 Task: Create a due date automation trigger when advanced on, on the wednesday before a card is due add fields with custom field "Resume" set at 11:00 AM.
Action: Mouse moved to (1180, 85)
Screenshot: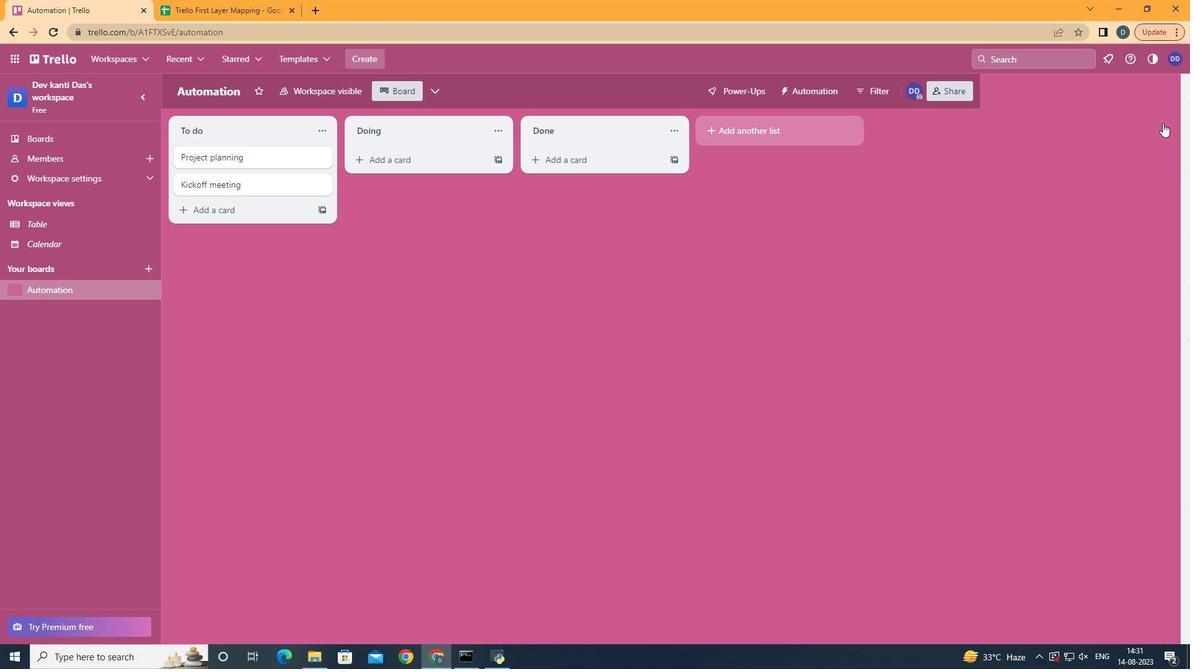
Action: Mouse pressed left at (1180, 85)
Screenshot: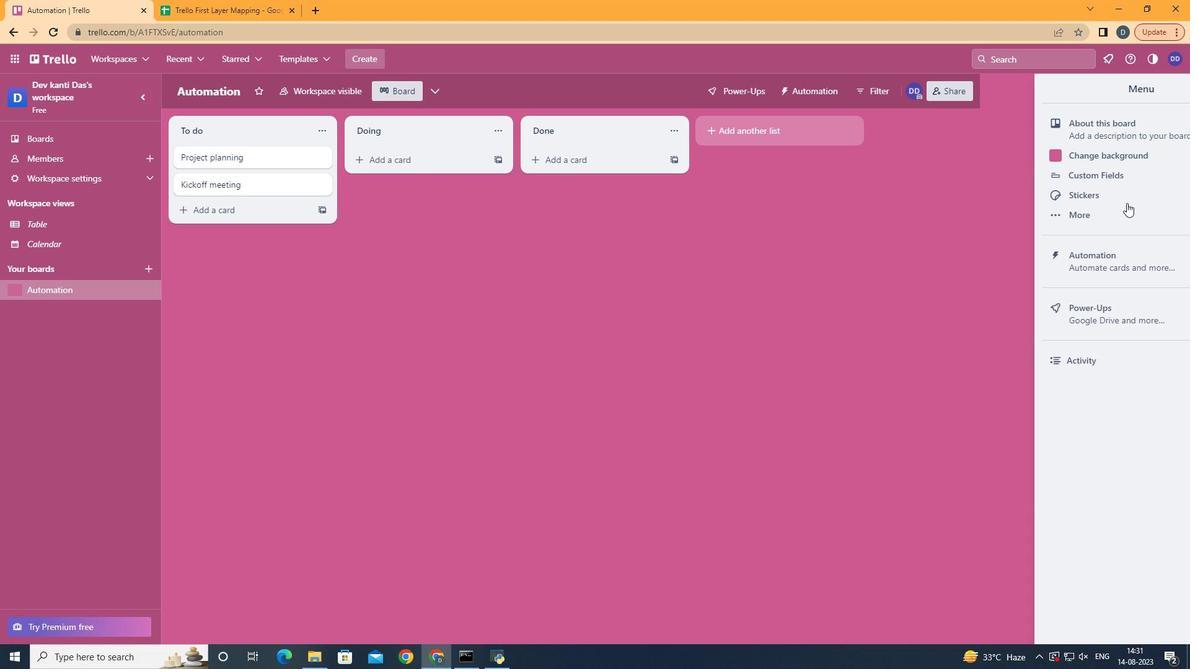 
Action: Mouse moved to (1103, 256)
Screenshot: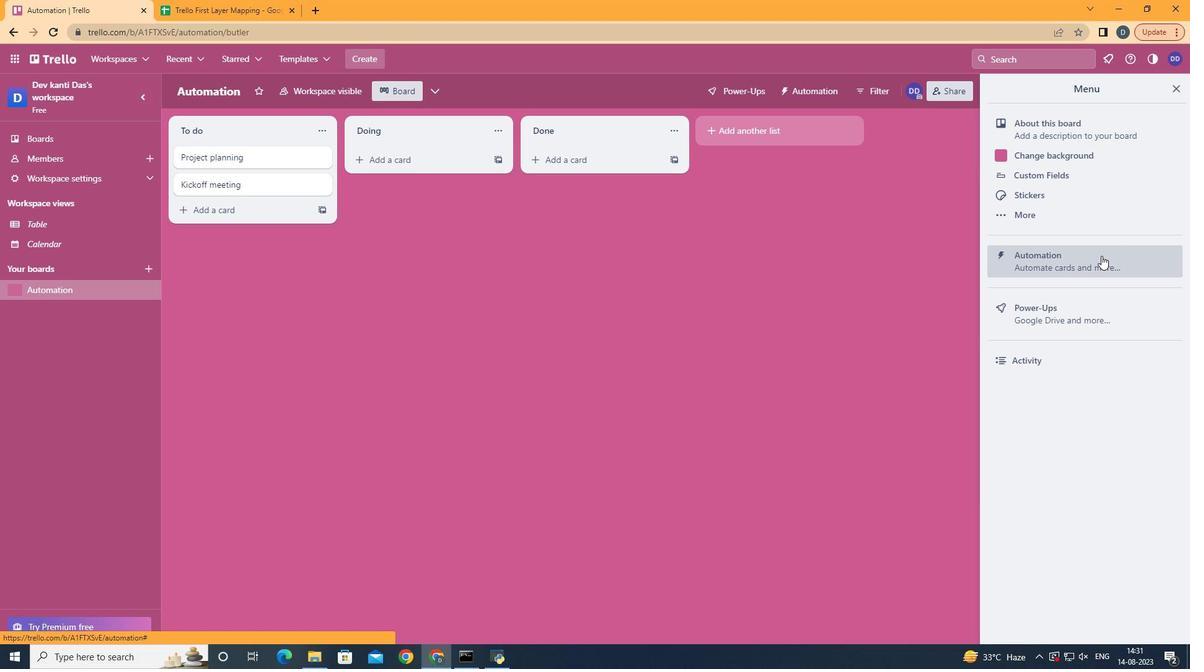 
Action: Mouse pressed left at (1103, 256)
Screenshot: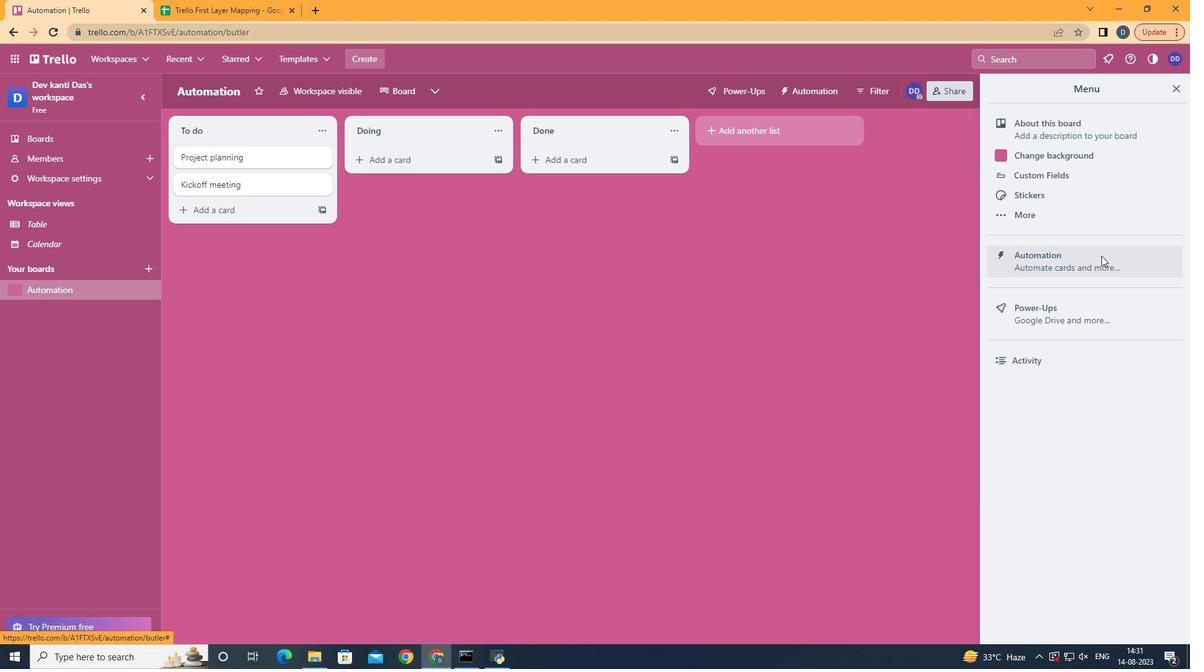 
Action: Mouse moved to (225, 242)
Screenshot: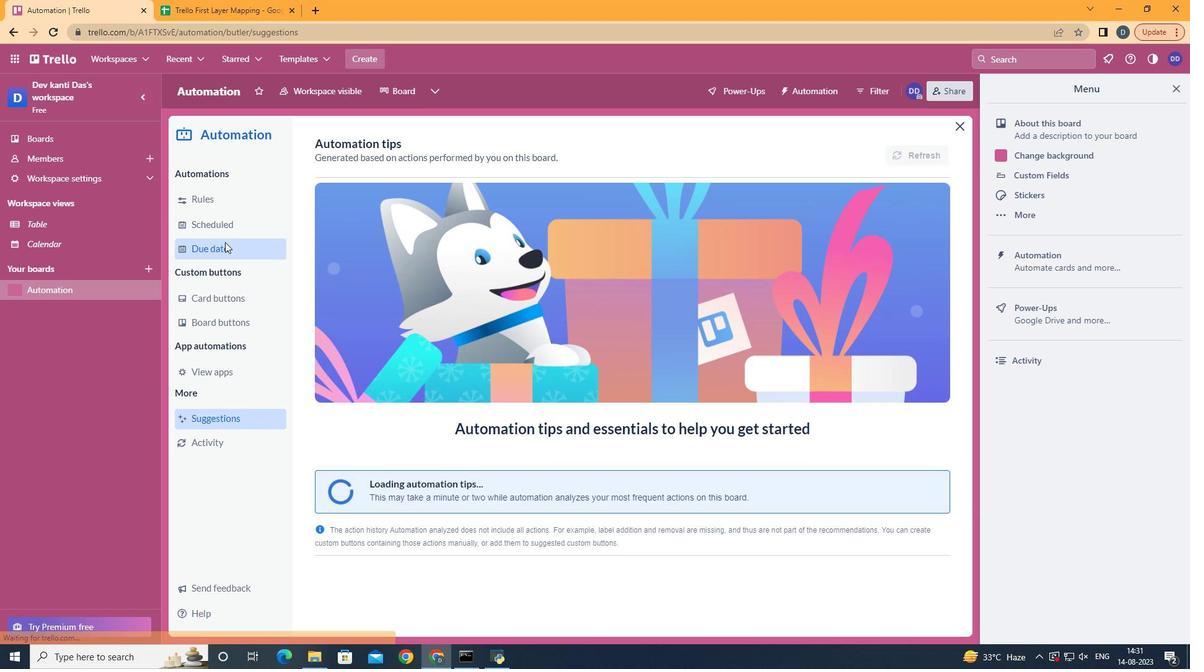 
Action: Mouse pressed left at (225, 242)
Screenshot: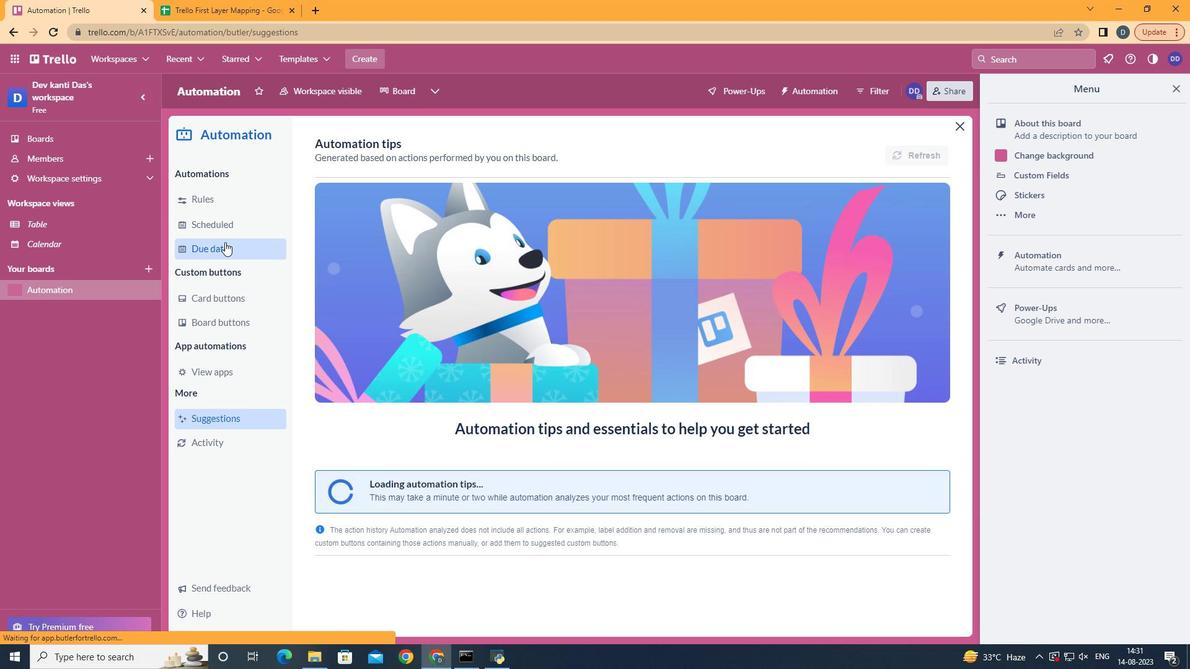 
Action: Mouse moved to (886, 151)
Screenshot: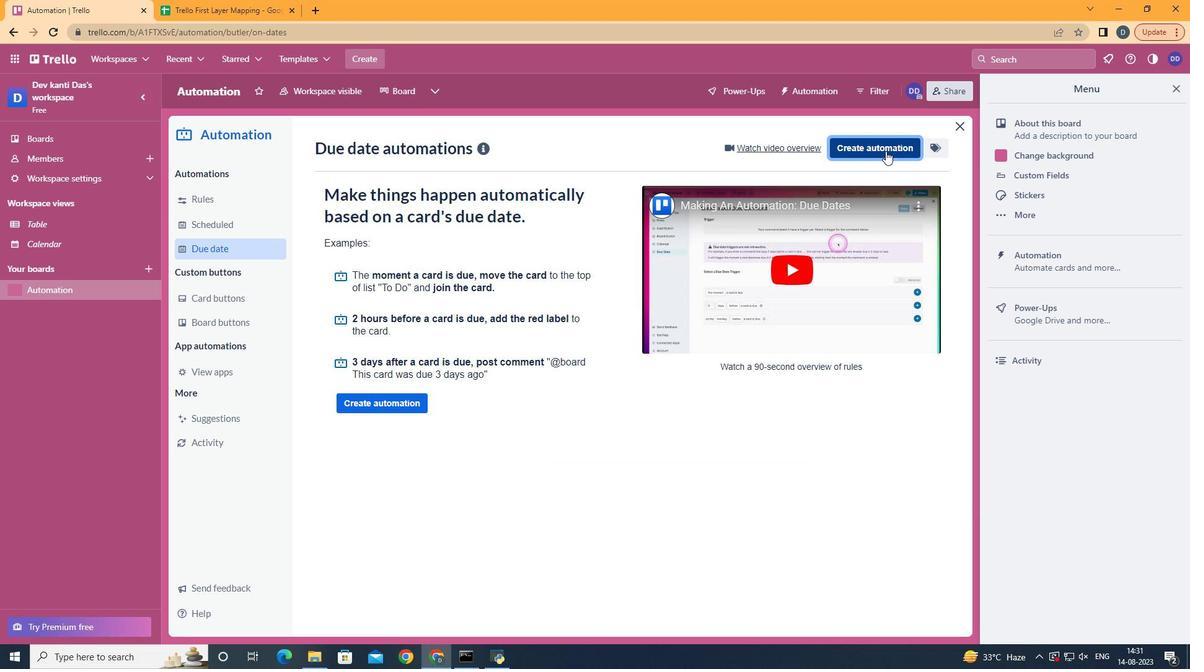 
Action: Mouse pressed left at (886, 151)
Screenshot: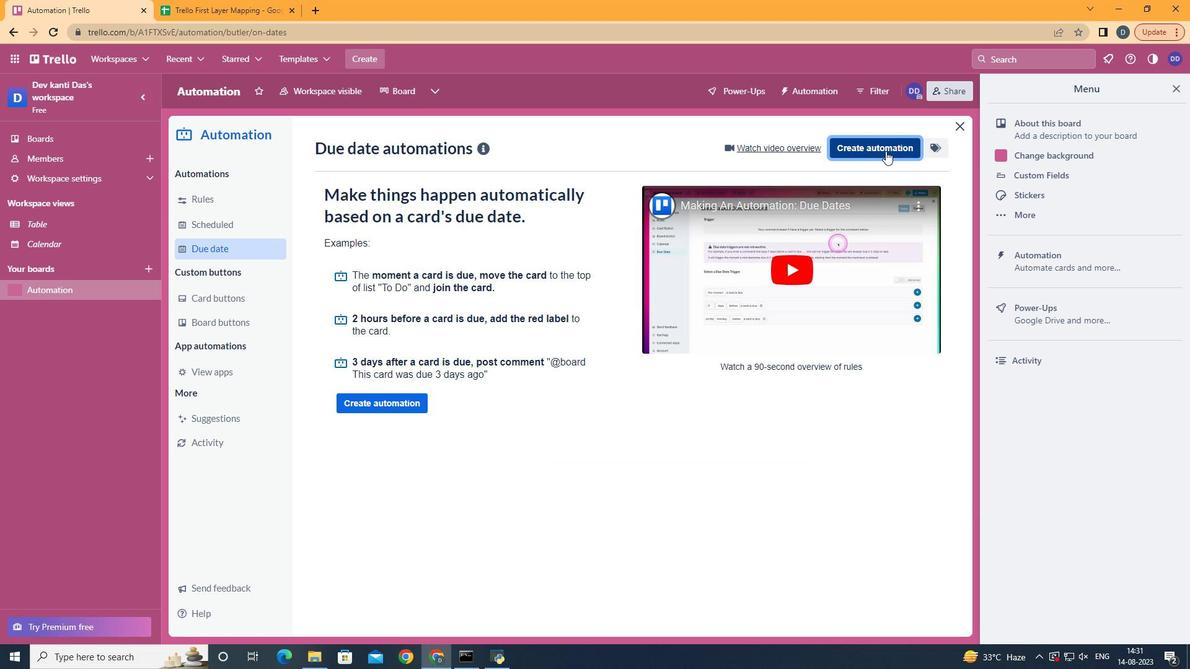 
Action: Mouse moved to (653, 268)
Screenshot: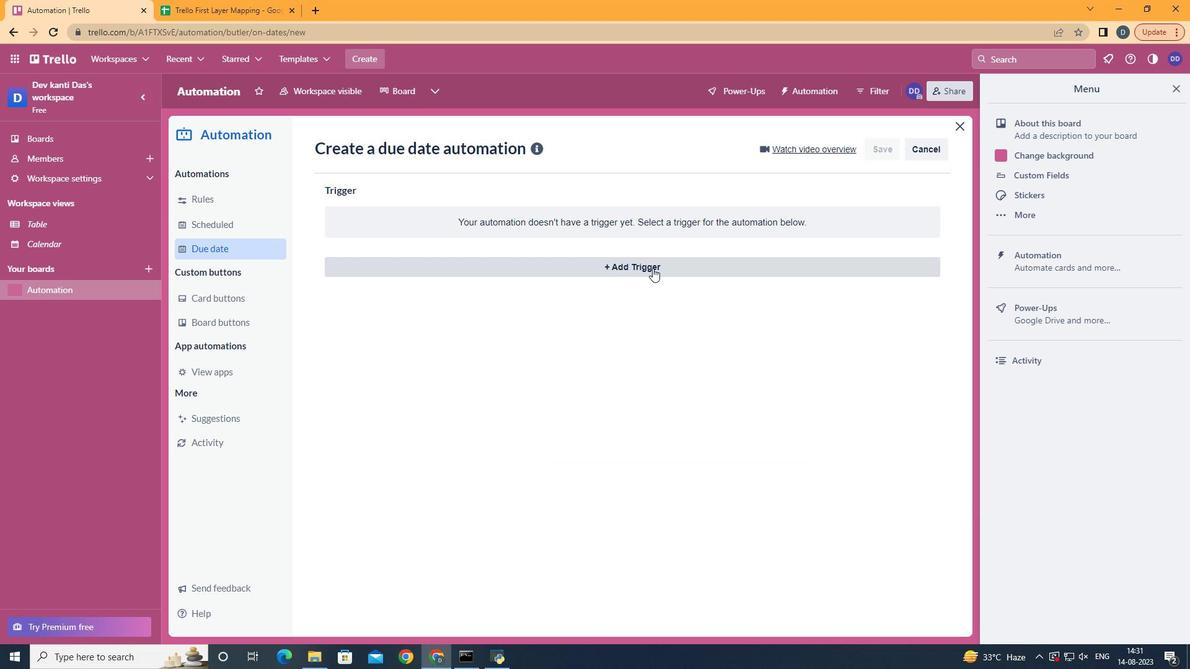 
Action: Mouse pressed left at (653, 268)
Screenshot: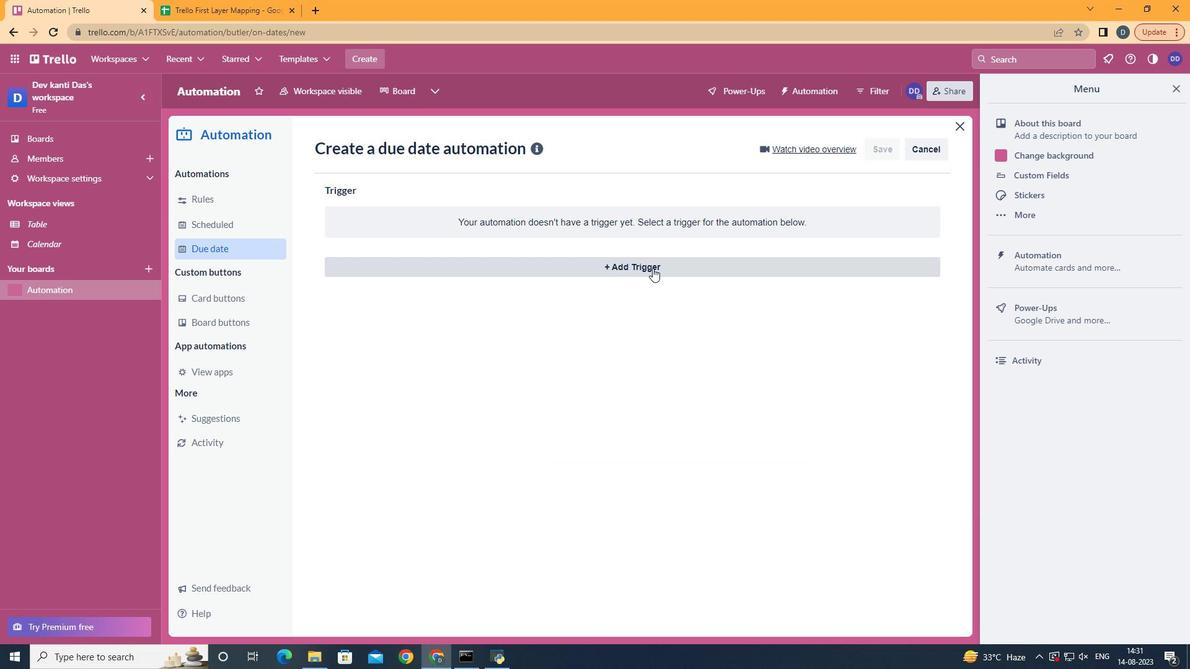 
Action: Mouse moved to (416, 373)
Screenshot: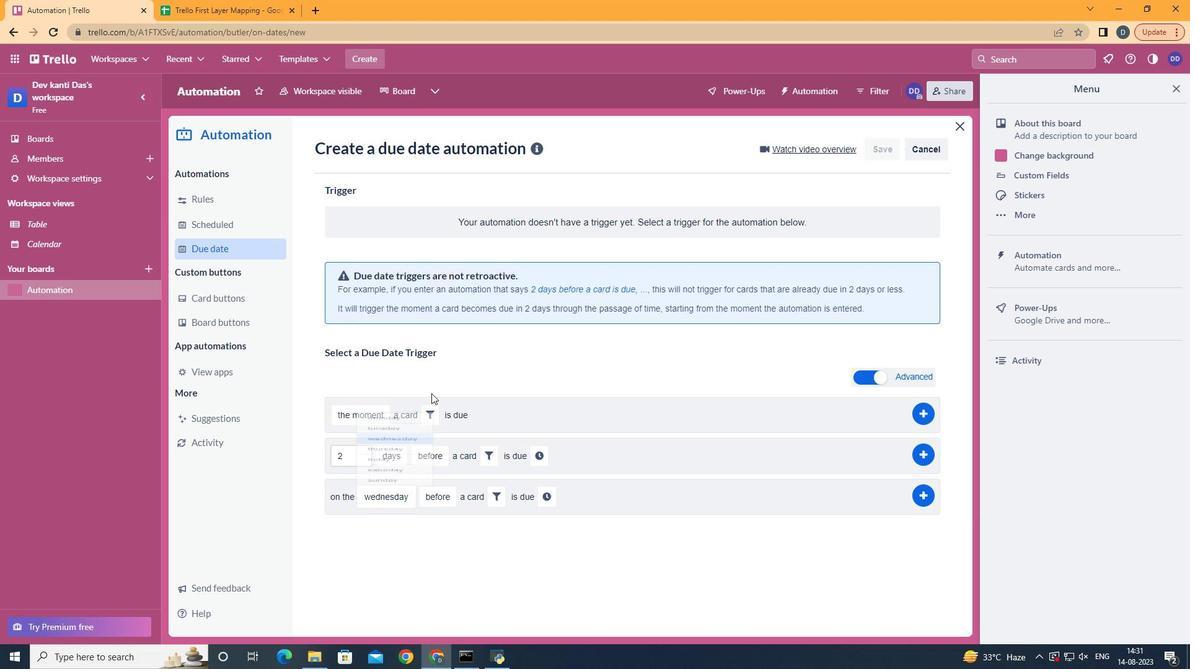 
Action: Mouse pressed left at (416, 373)
Screenshot: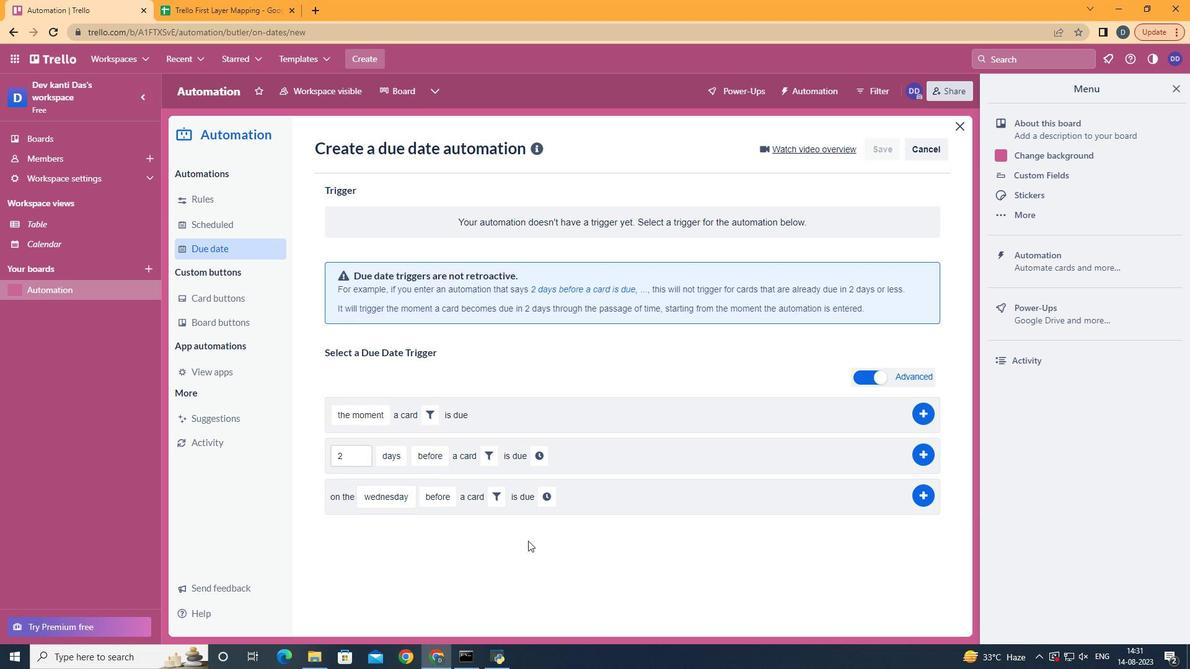 
Action: Mouse moved to (501, 498)
Screenshot: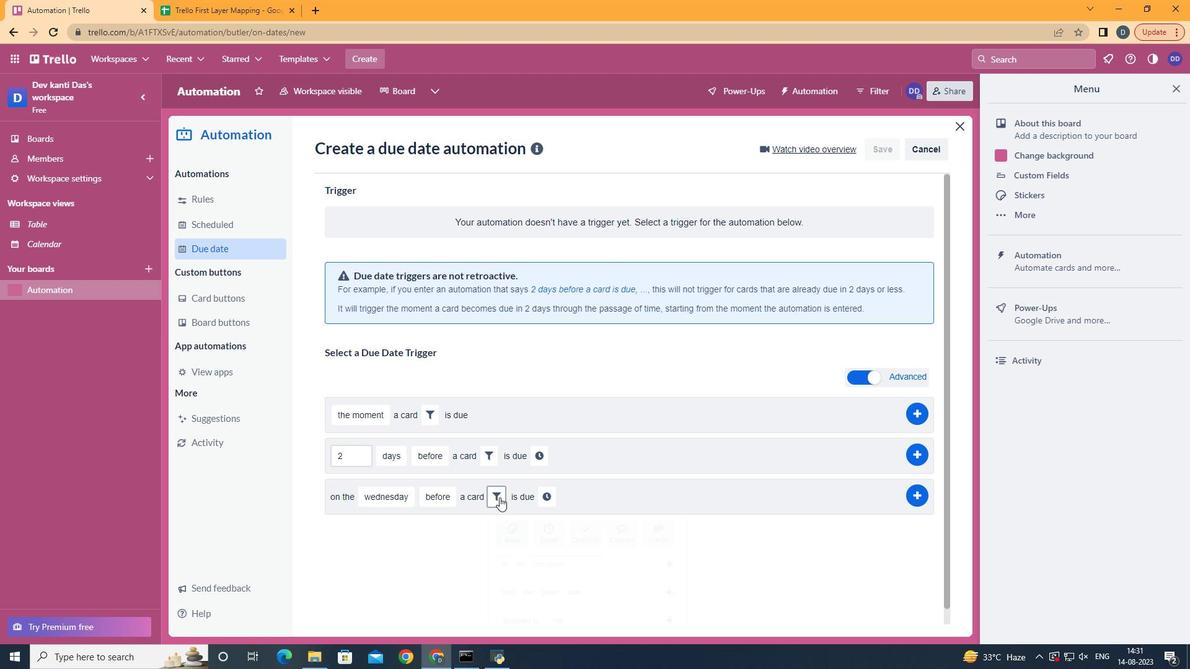 
Action: Mouse pressed left at (501, 498)
Screenshot: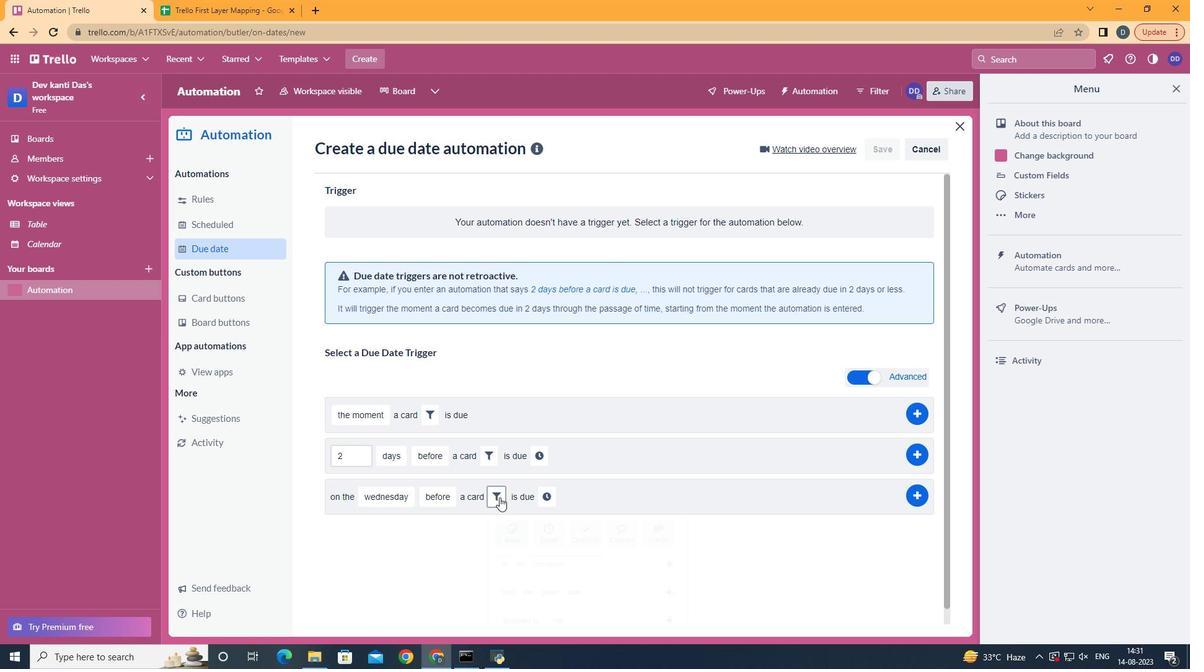 
Action: Mouse moved to (691, 530)
Screenshot: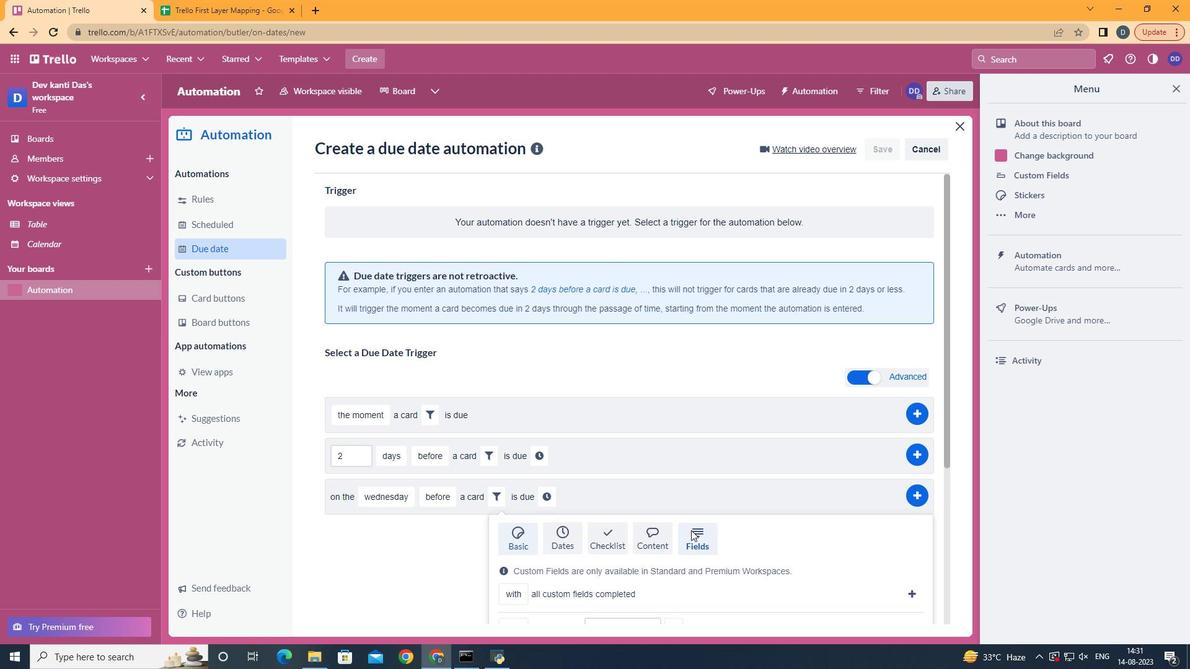 
Action: Mouse pressed left at (691, 530)
Screenshot: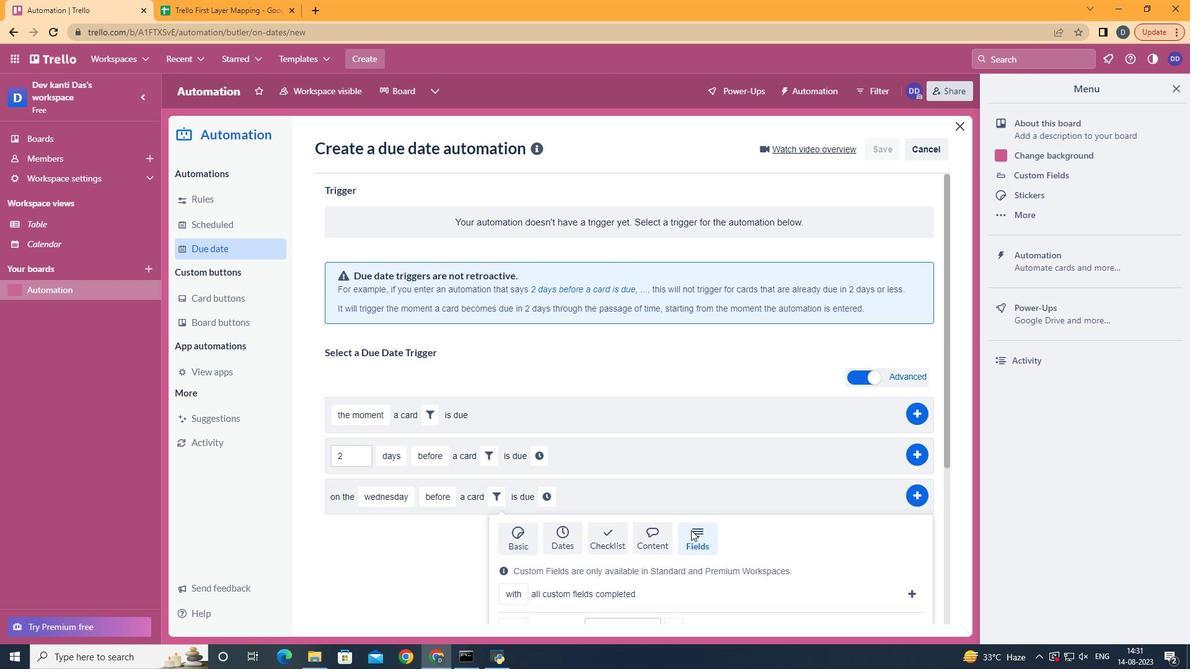 
Action: Mouse scrolled (691, 530) with delta (0, 0)
Screenshot: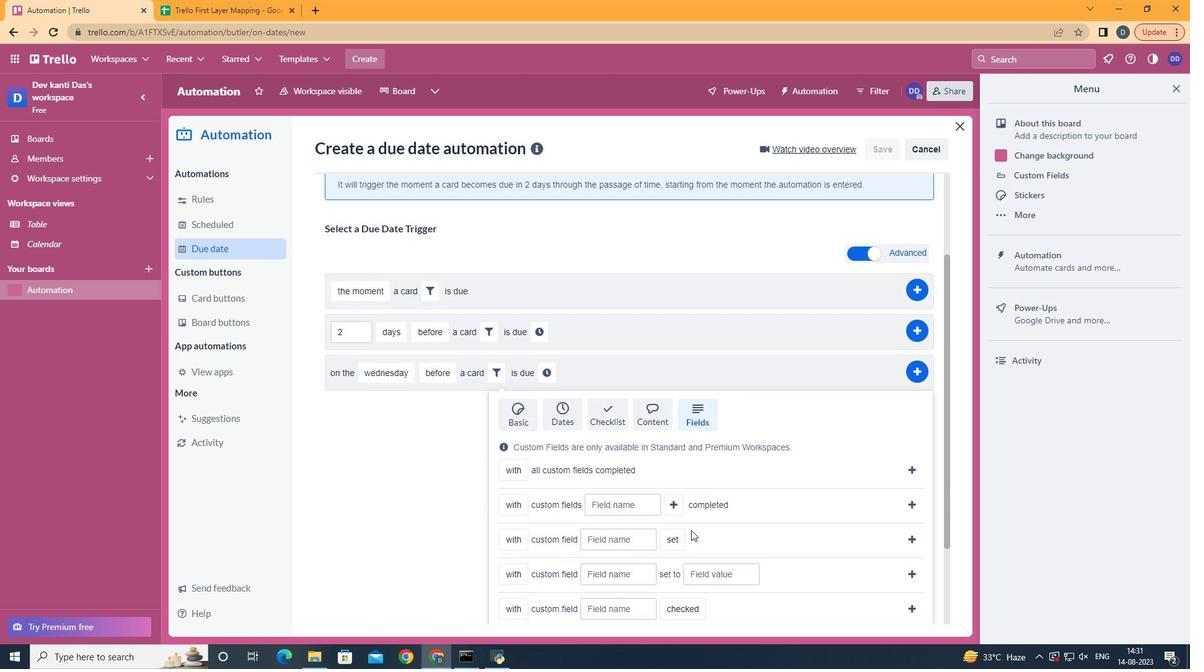 
Action: Mouse scrolled (691, 530) with delta (0, 0)
Screenshot: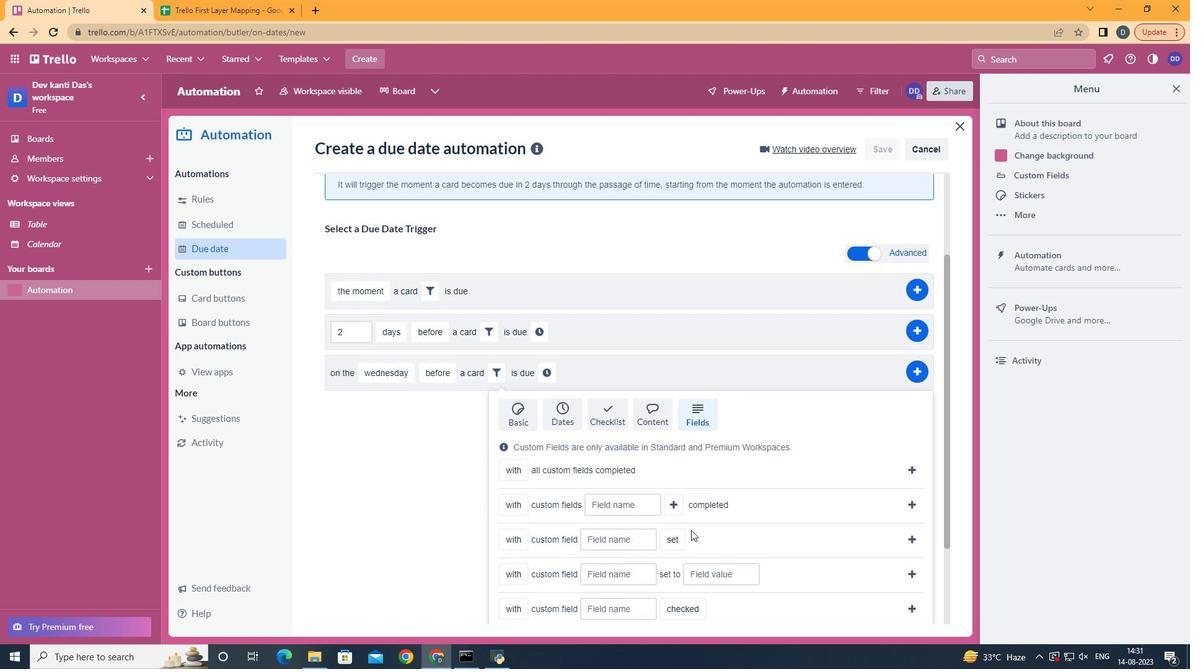 
Action: Mouse moved to (619, 546)
Screenshot: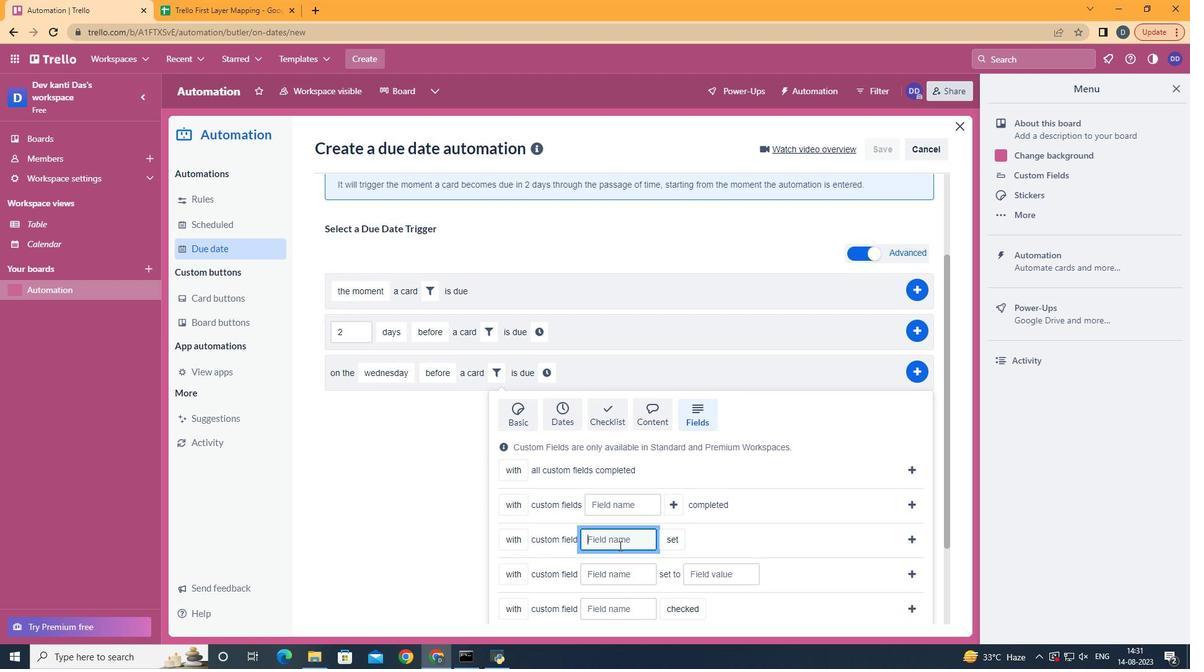 
Action: Mouse pressed left at (619, 546)
Screenshot: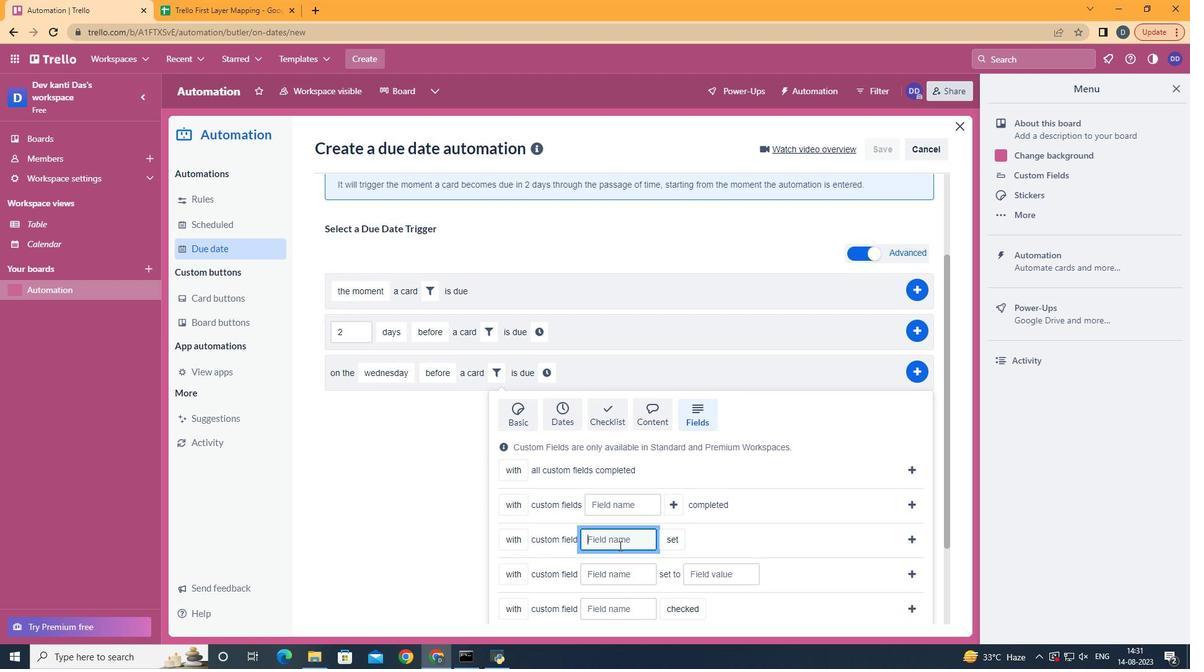 
Action: Key pressed <Key.shift>Resume
Screenshot: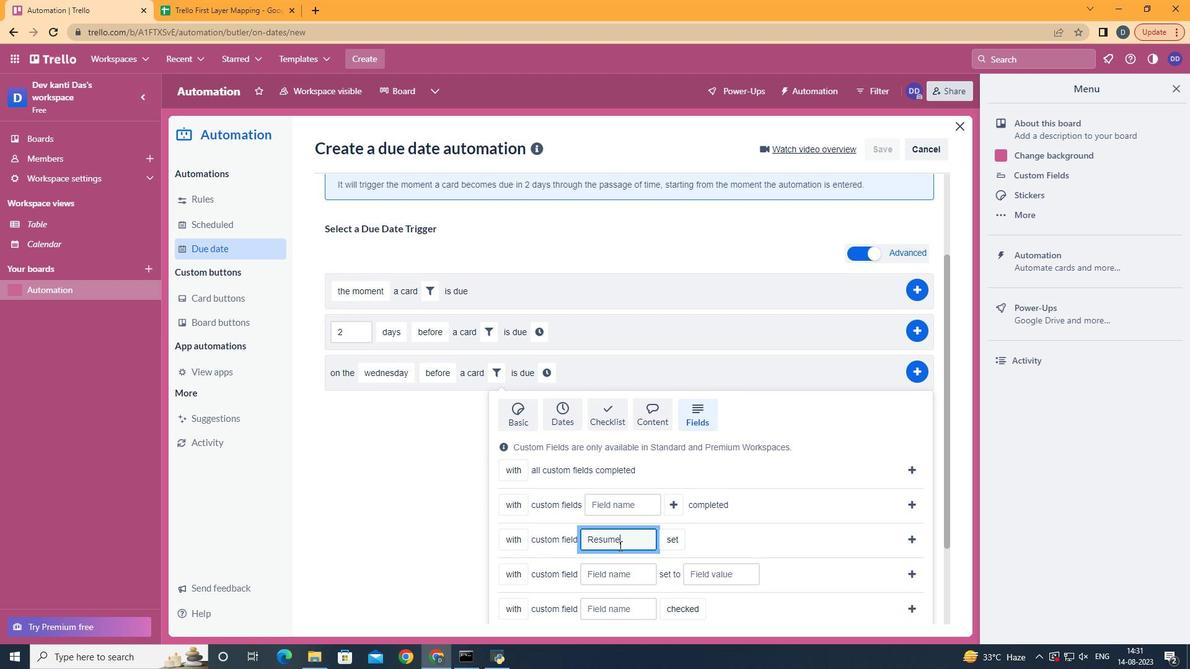 
Action: Mouse moved to (902, 543)
Screenshot: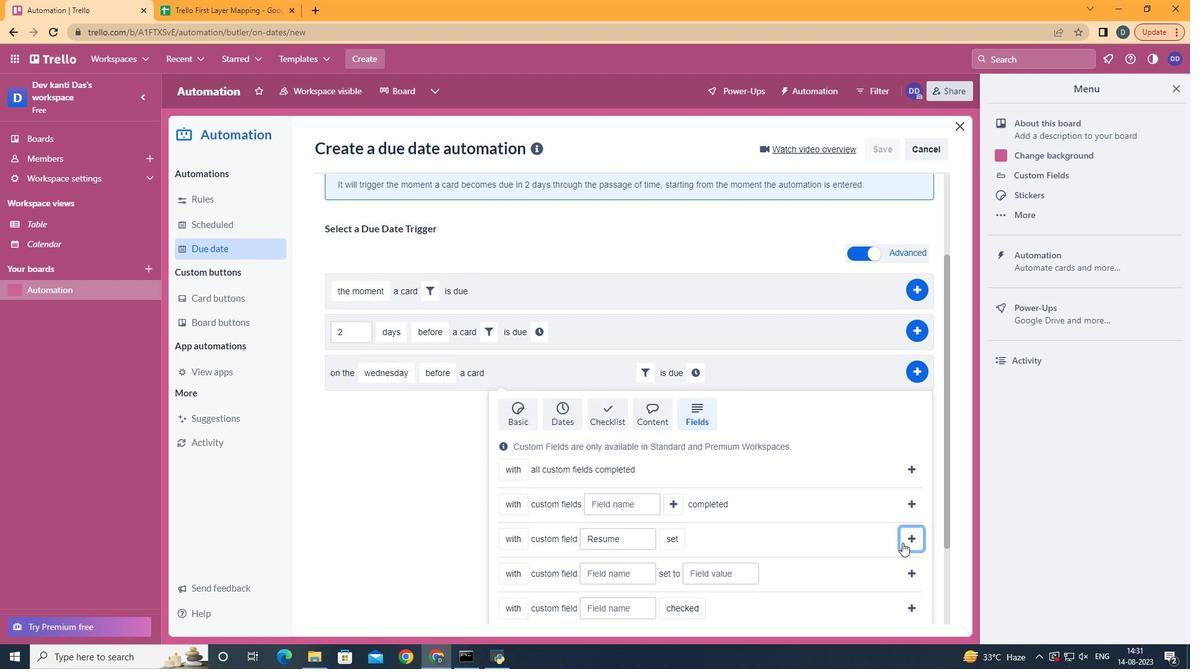 
Action: Mouse pressed left at (902, 543)
Screenshot: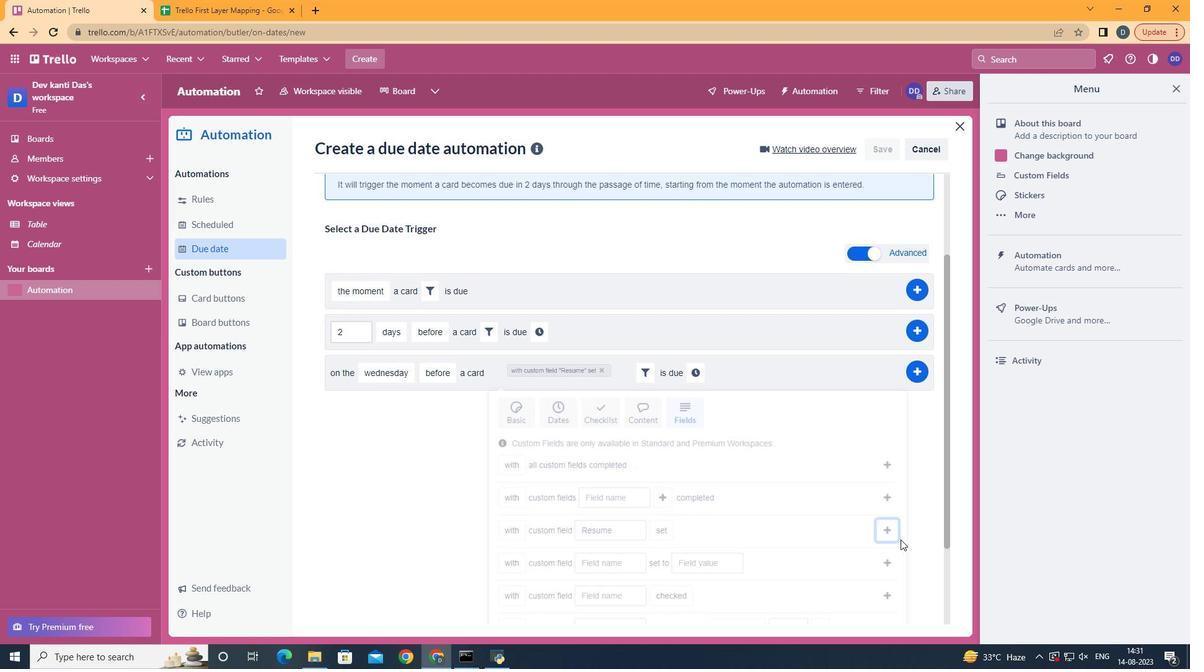
Action: Mouse moved to (688, 501)
Screenshot: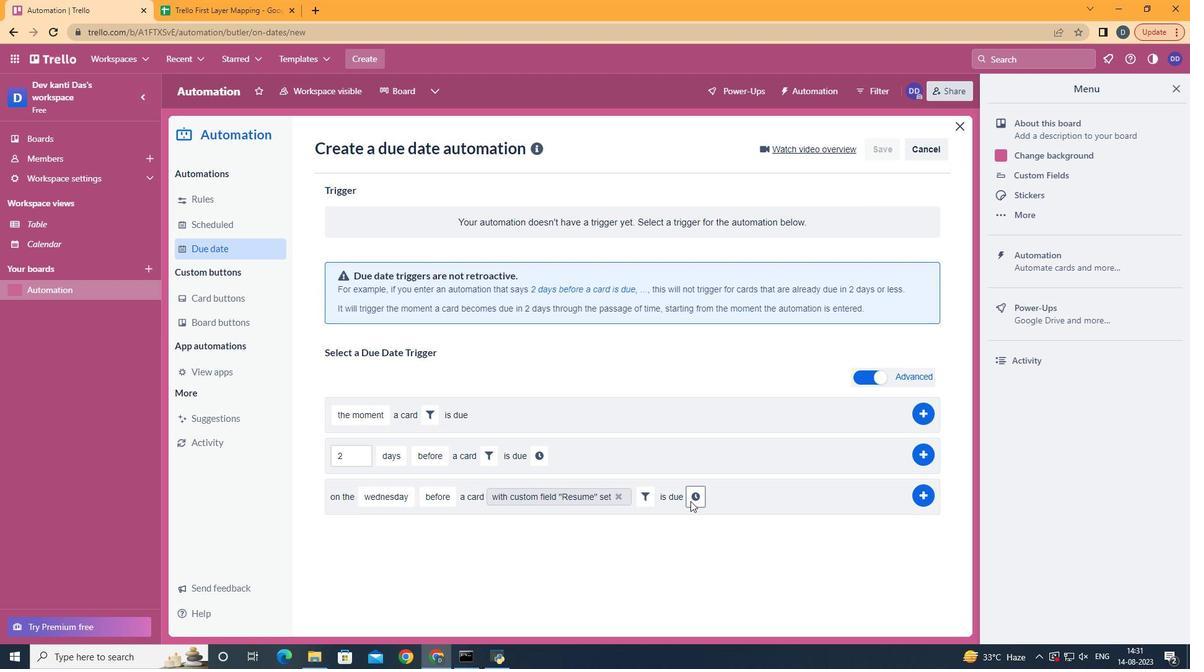 
Action: Mouse pressed left at (688, 501)
Screenshot: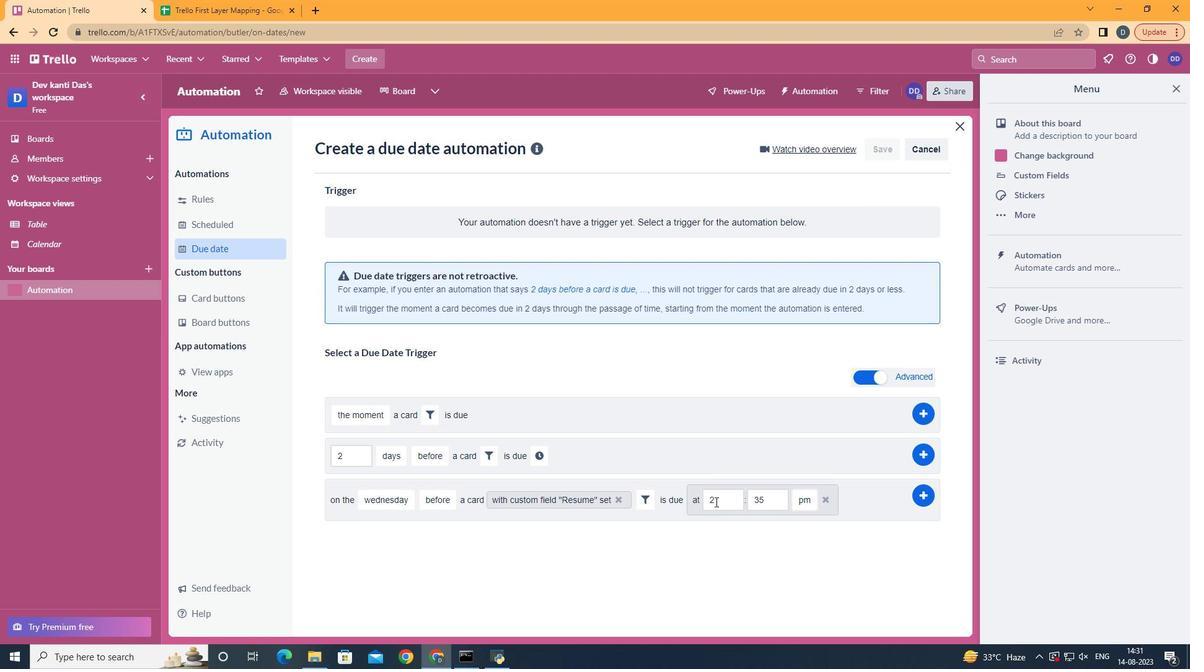 
Action: Mouse moved to (717, 502)
Screenshot: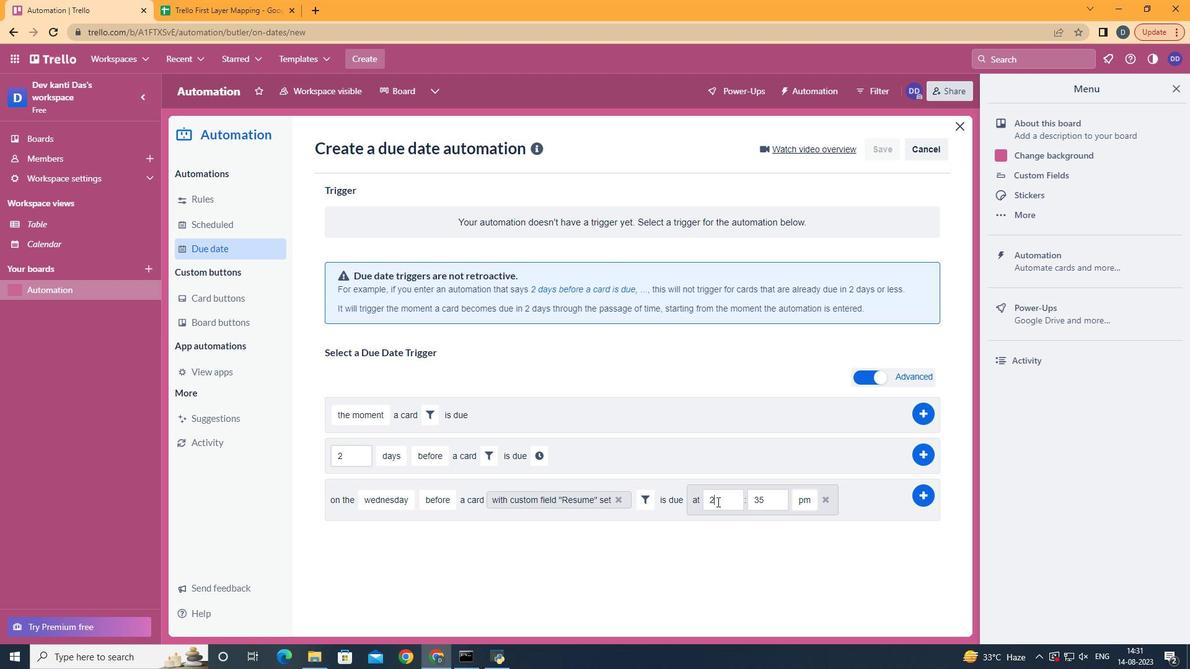 
Action: Mouse pressed left at (717, 502)
Screenshot: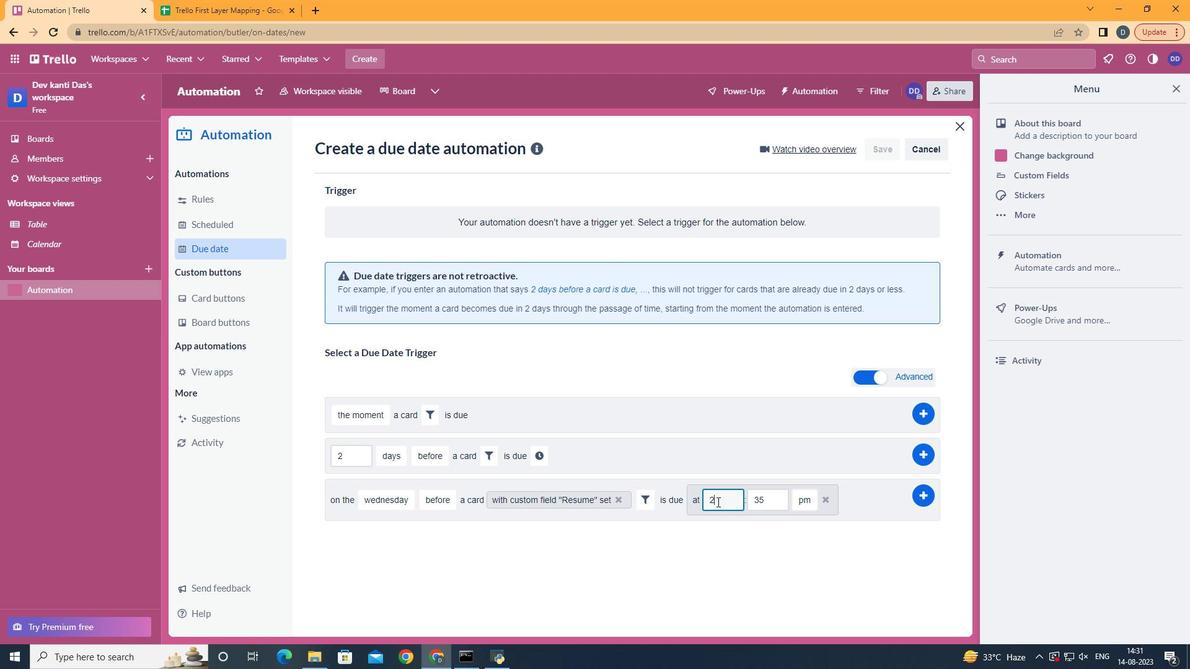 
Action: Key pressed <Key.backspace>11
Screenshot: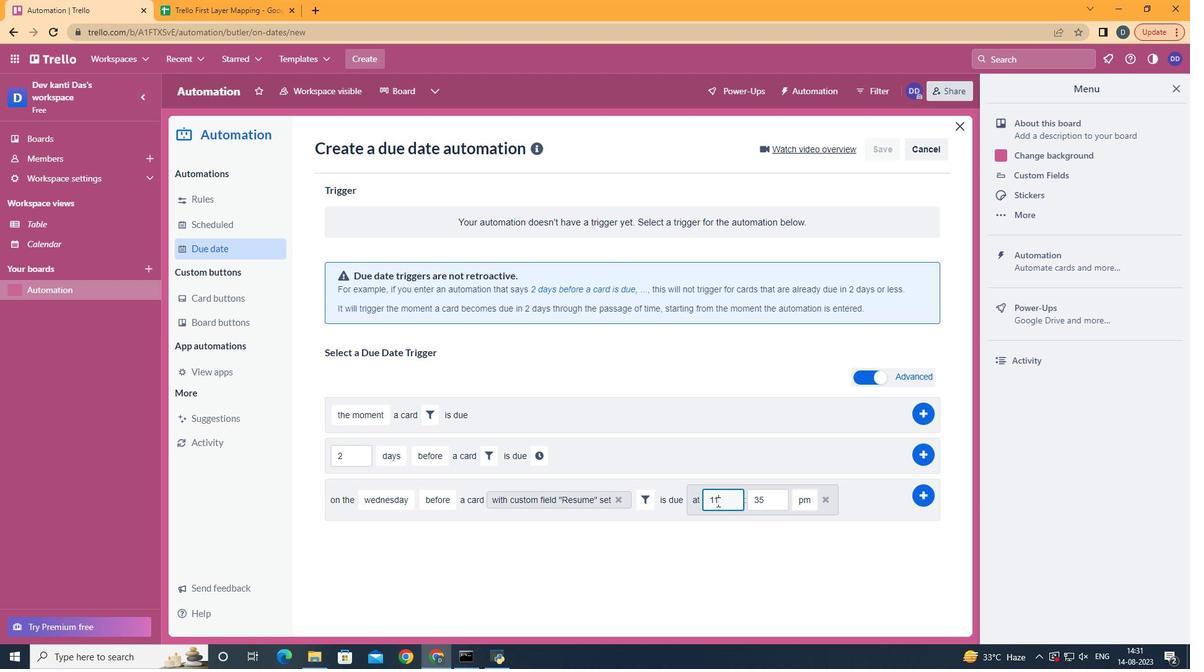 
Action: Mouse moved to (783, 498)
Screenshot: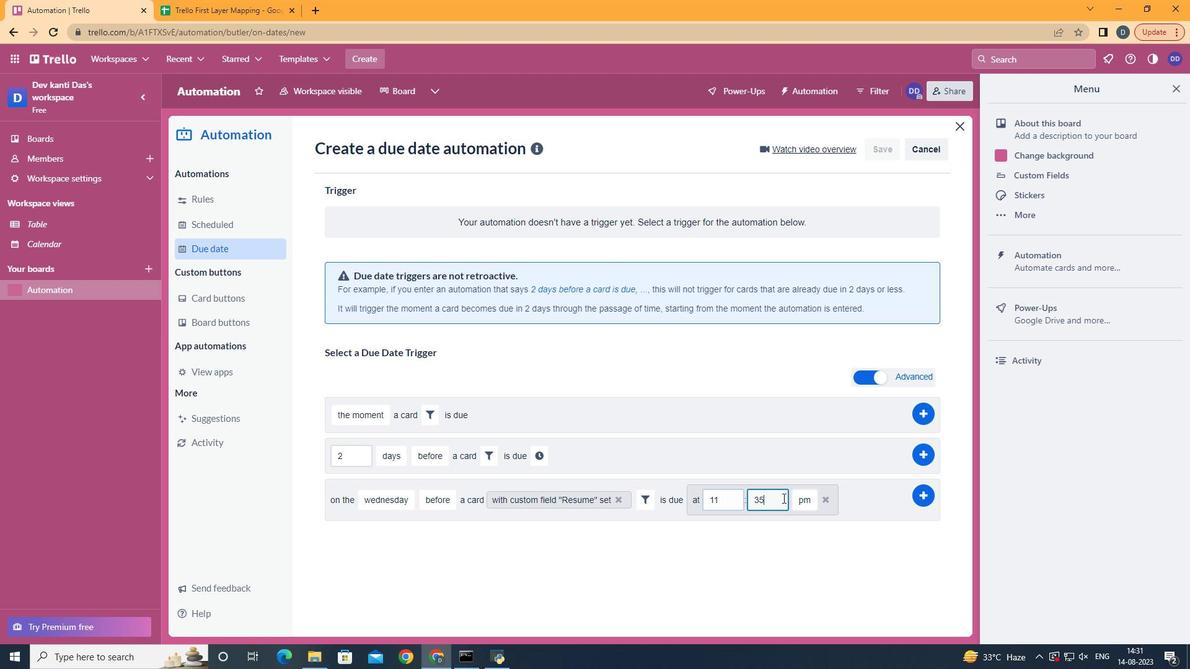 
Action: Mouse pressed left at (783, 498)
Screenshot: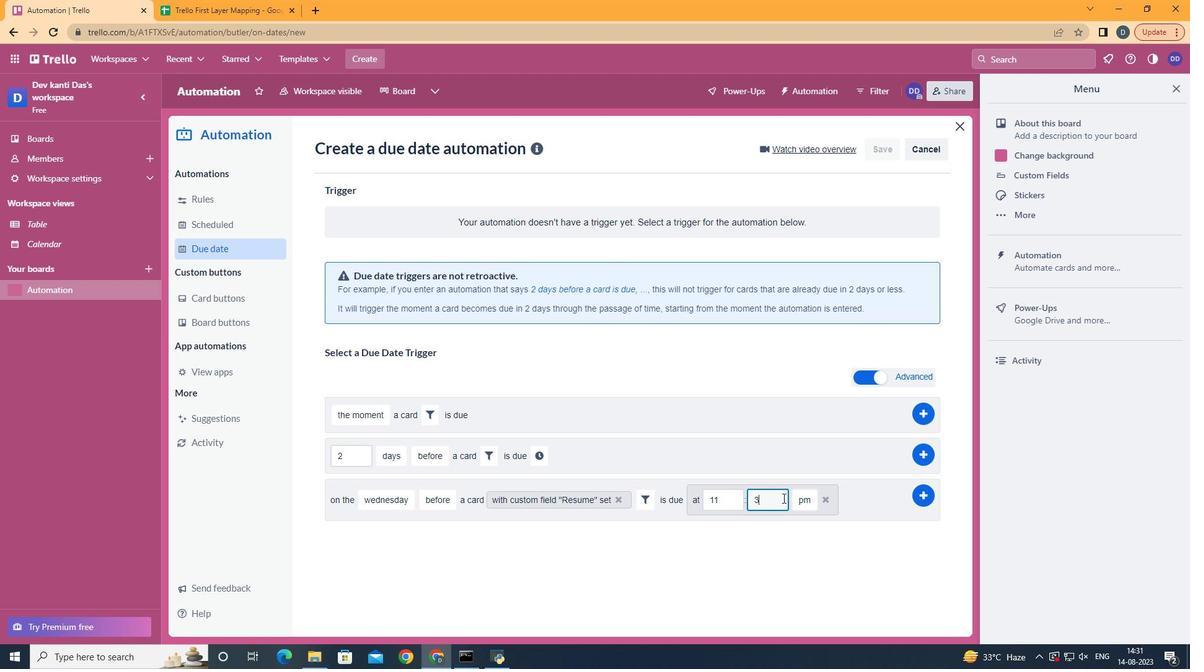 
Action: Mouse moved to (783, 498)
Screenshot: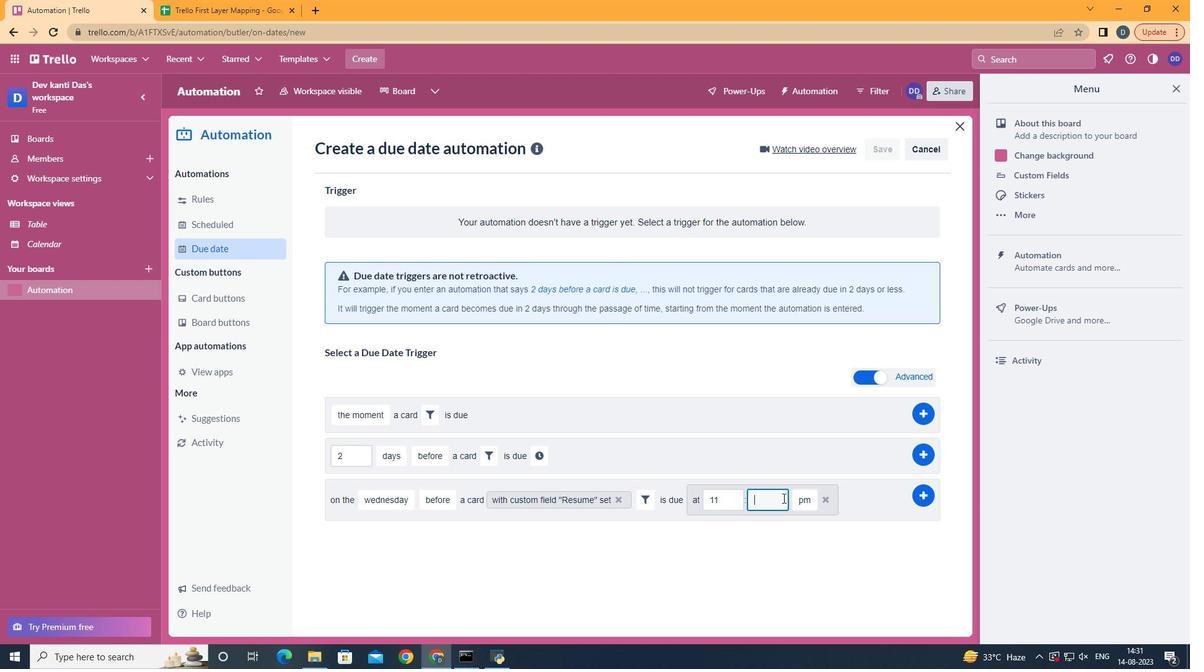
Action: Key pressed <Key.backspace>
Screenshot: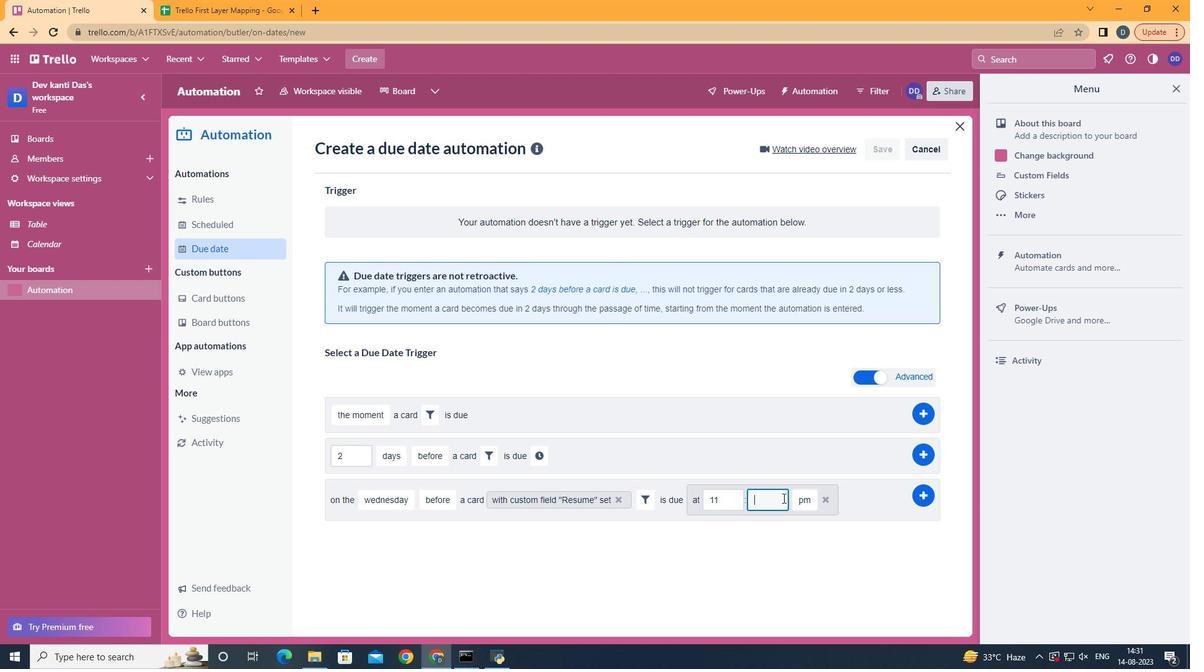 
Action: Mouse moved to (783, 498)
Screenshot: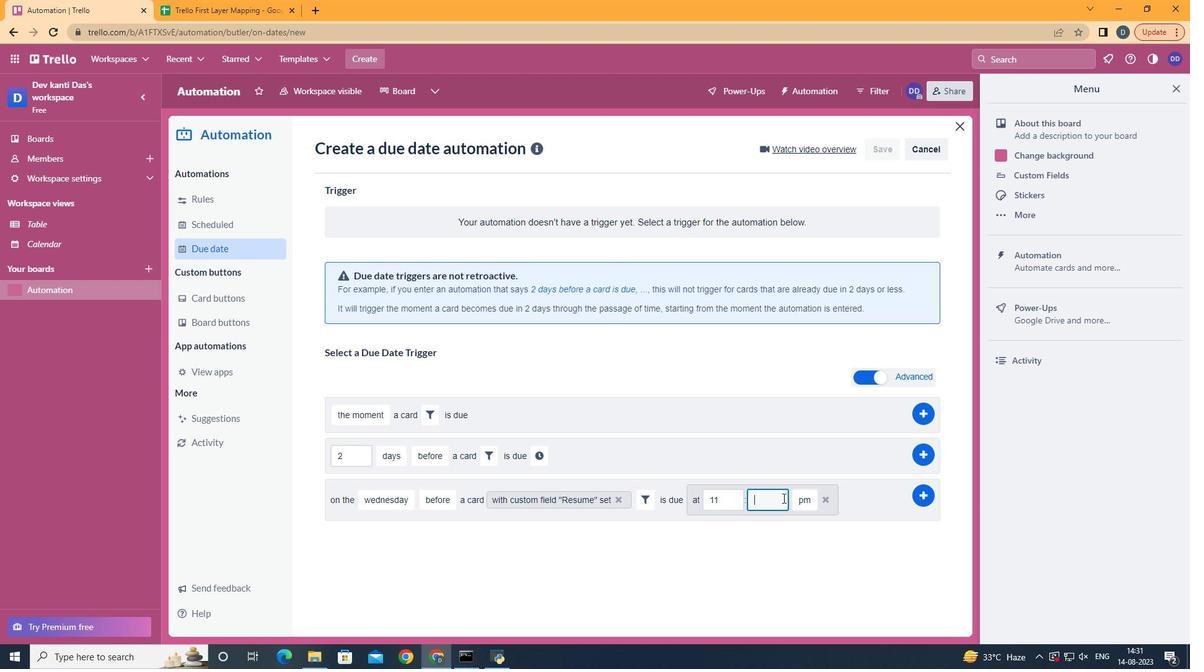 
Action: Key pressed <Key.backspace>00
Screenshot: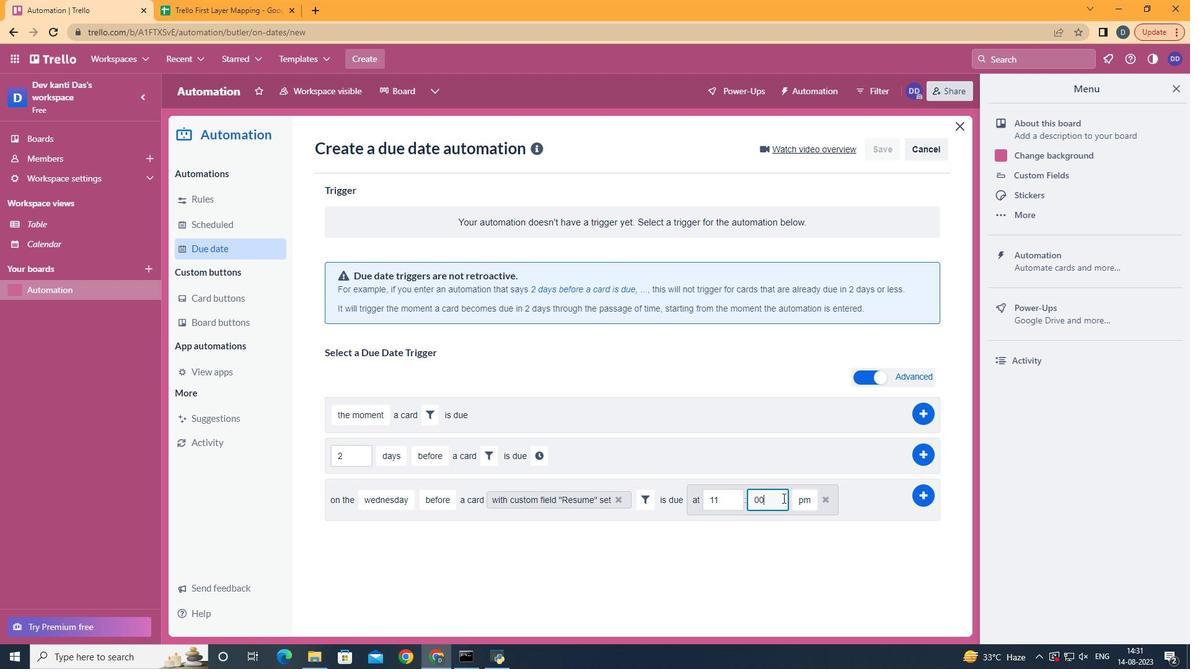 
Action: Mouse moved to (804, 529)
Screenshot: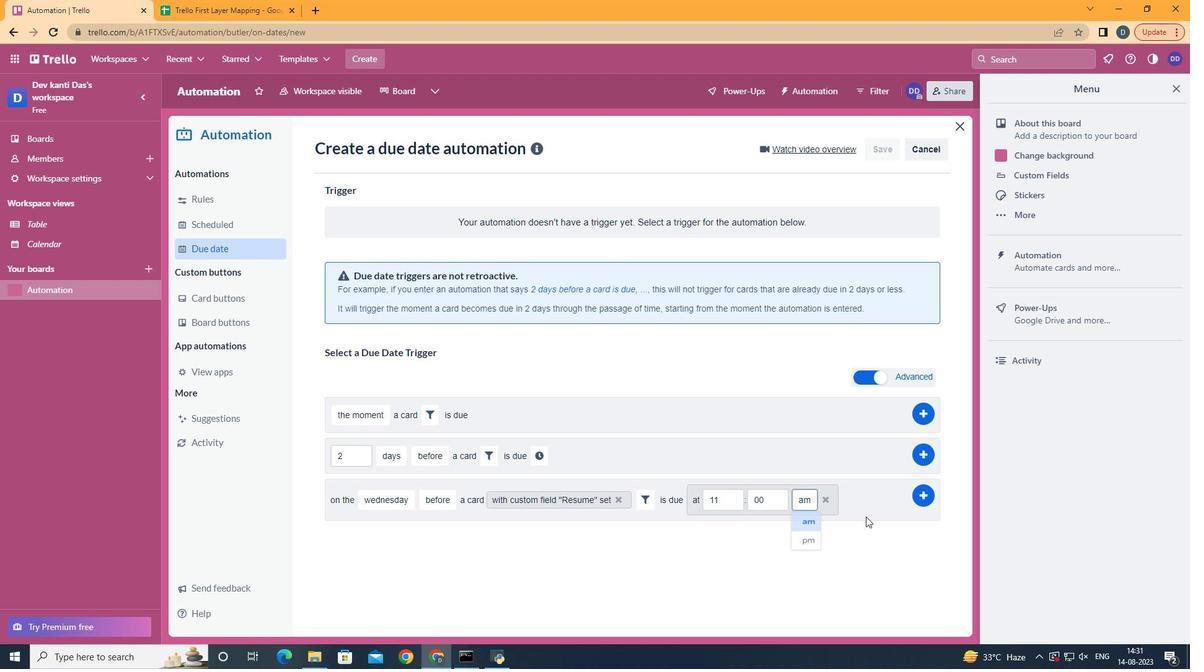 
Action: Mouse pressed left at (804, 529)
Screenshot: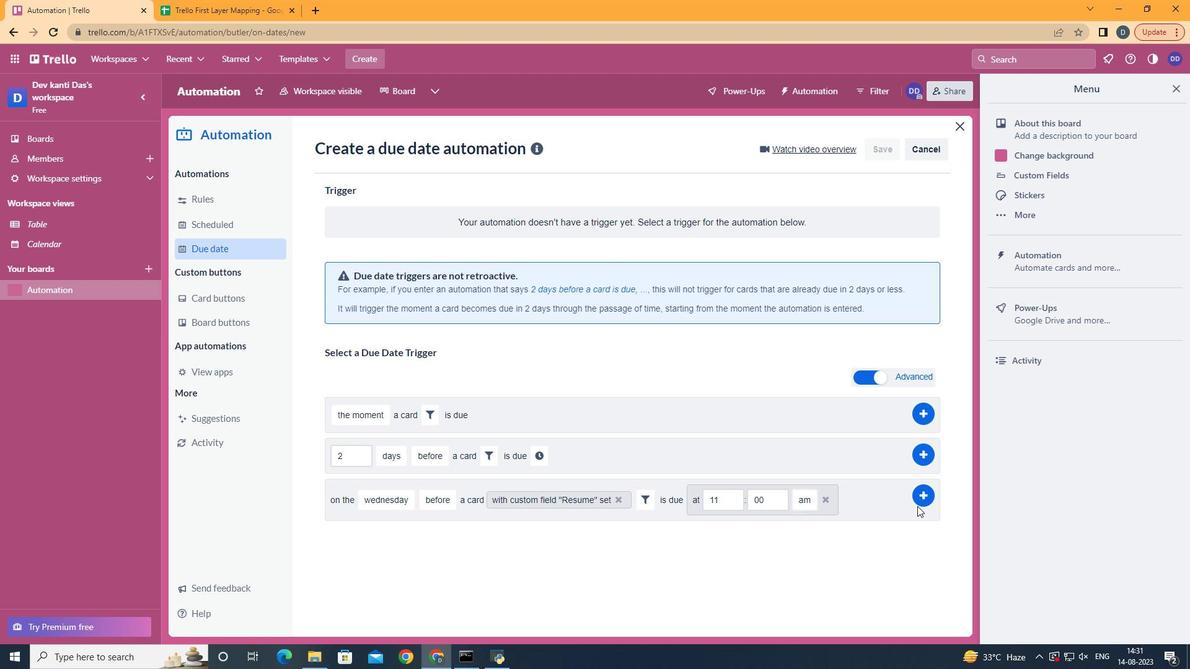 
Action: Mouse moved to (927, 501)
Screenshot: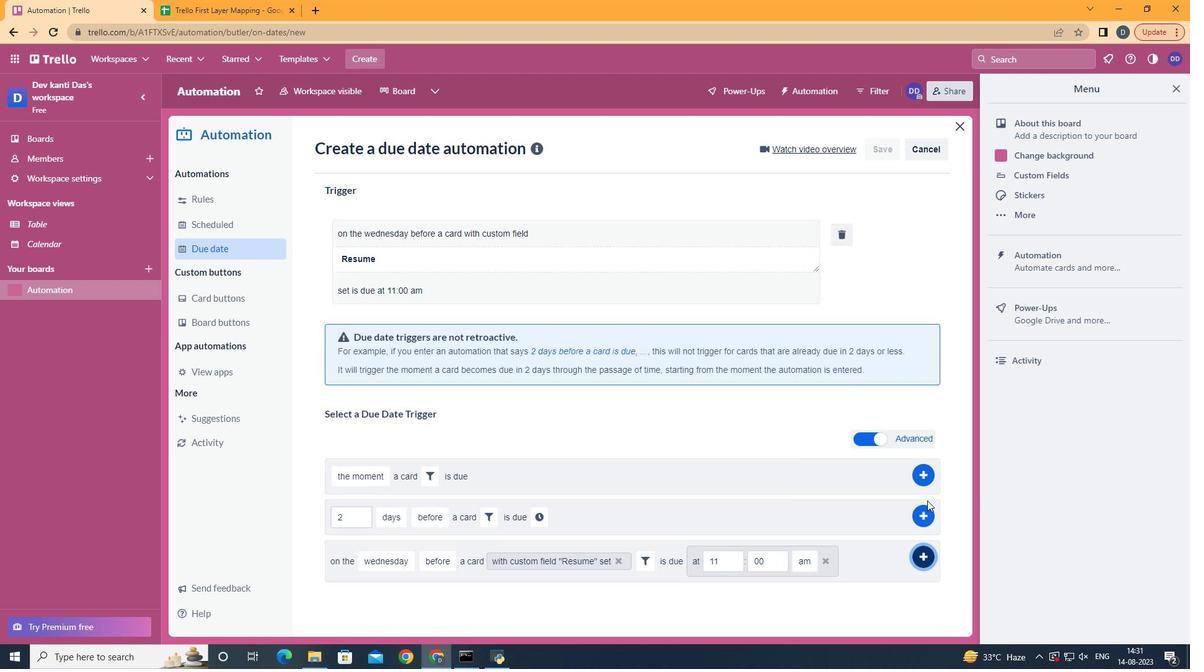
Action: Mouse pressed left at (927, 501)
Screenshot: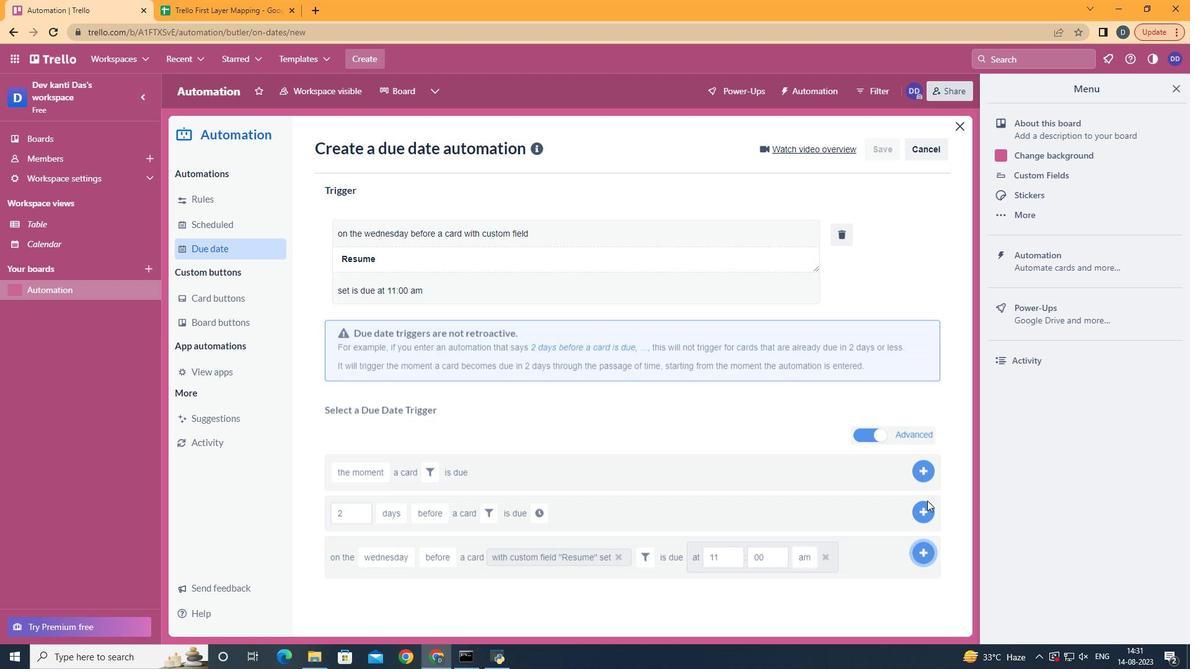 
